 Task: Set line height 0.
Action: Mouse moved to (17, 475)
Screenshot: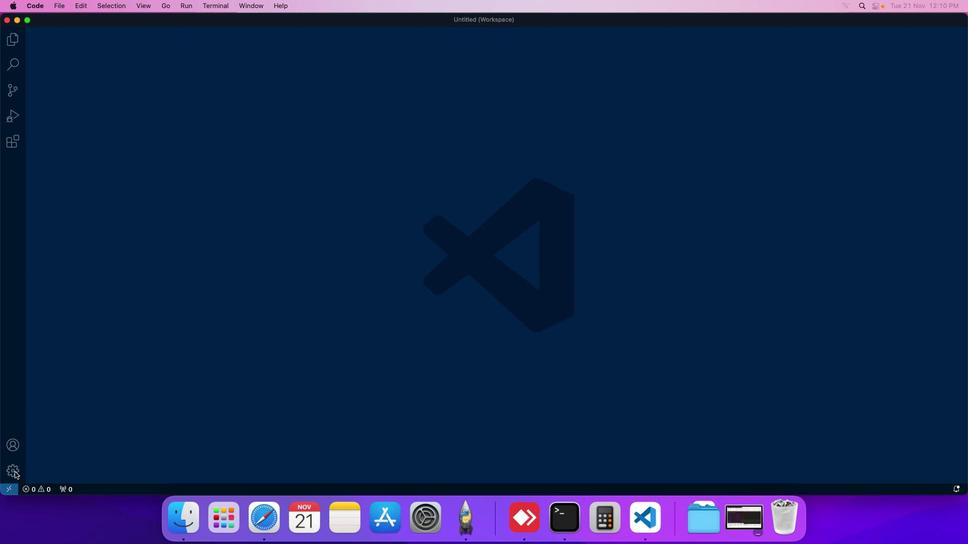 
Action: Mouse pressed left at (17, 475)
Screenshot: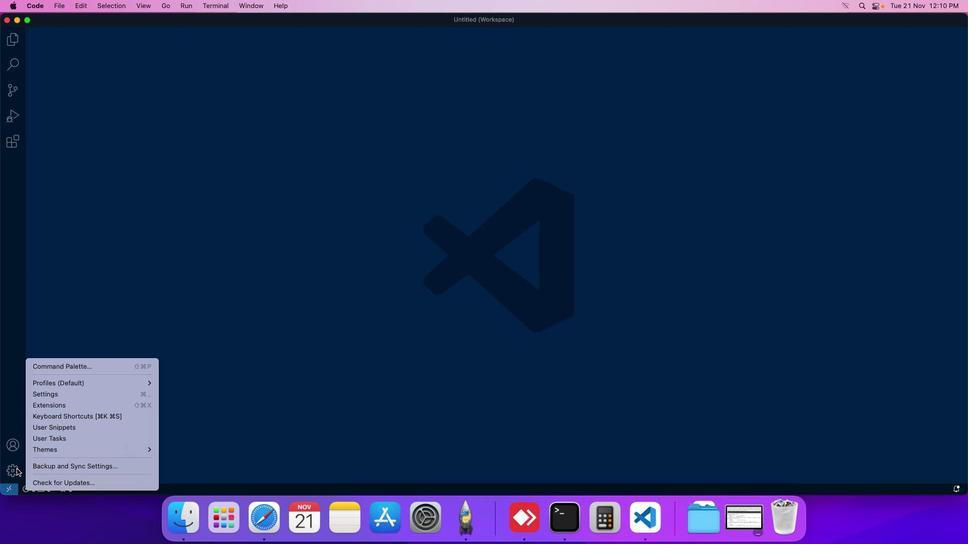 
Action: Mouse moved to (59, 402)
Screenshot: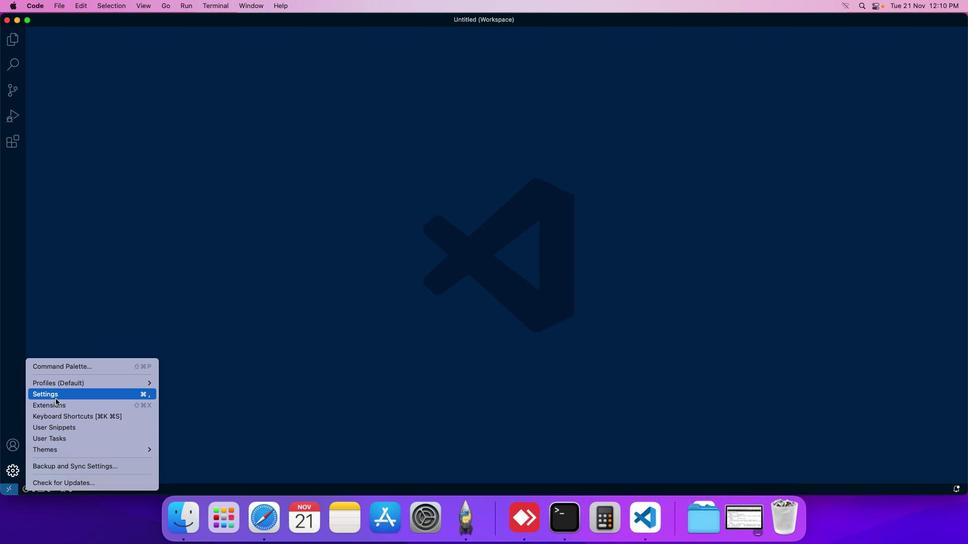 
Action: Mouse pressed left at (59, 402)
Screenshot: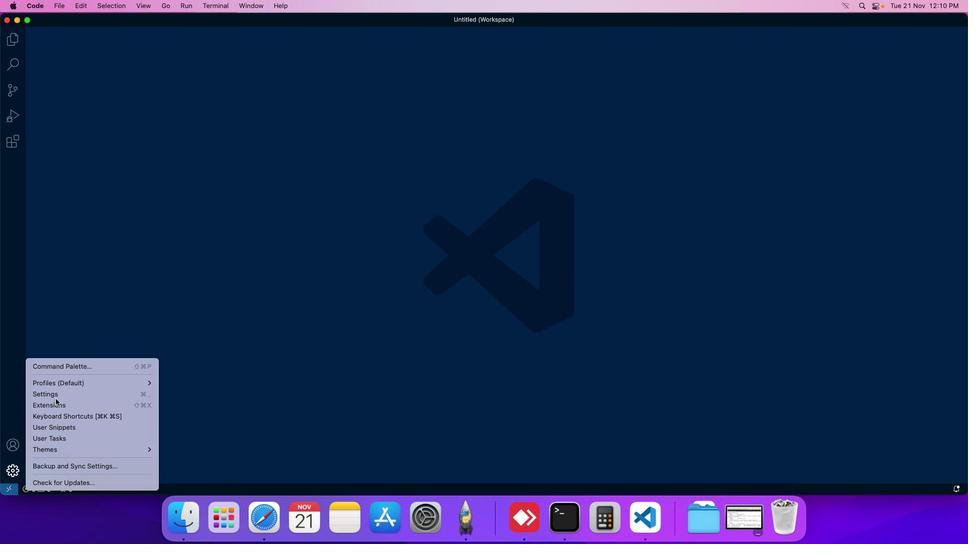 
Action: Mouse moved to (237, 89)
Screenshot: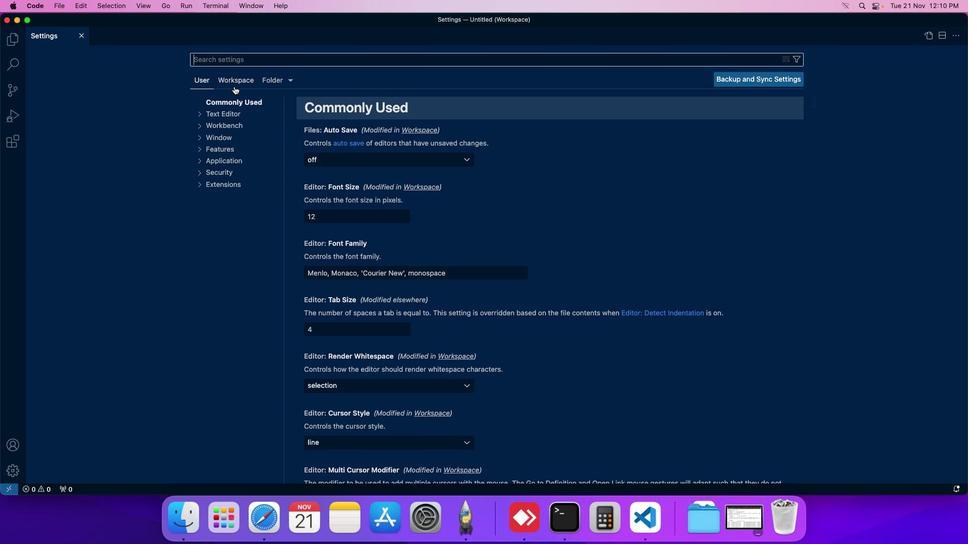 
Action: Mouse pressed left at (237, 89)
Screenshot: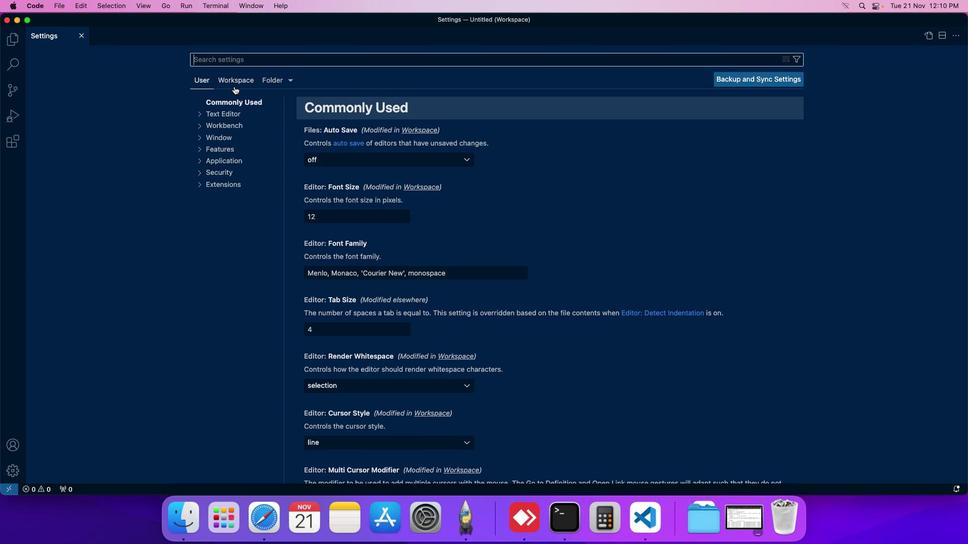 
Action: Mouse moved to (231, 151)
Screenshot: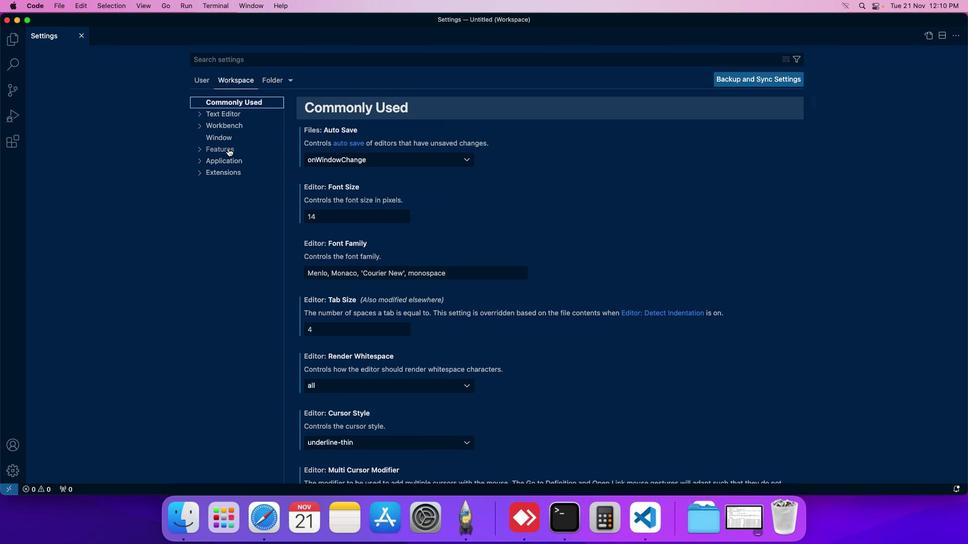 
Action: Mouse pressed left at (231, 151)
Screenshot: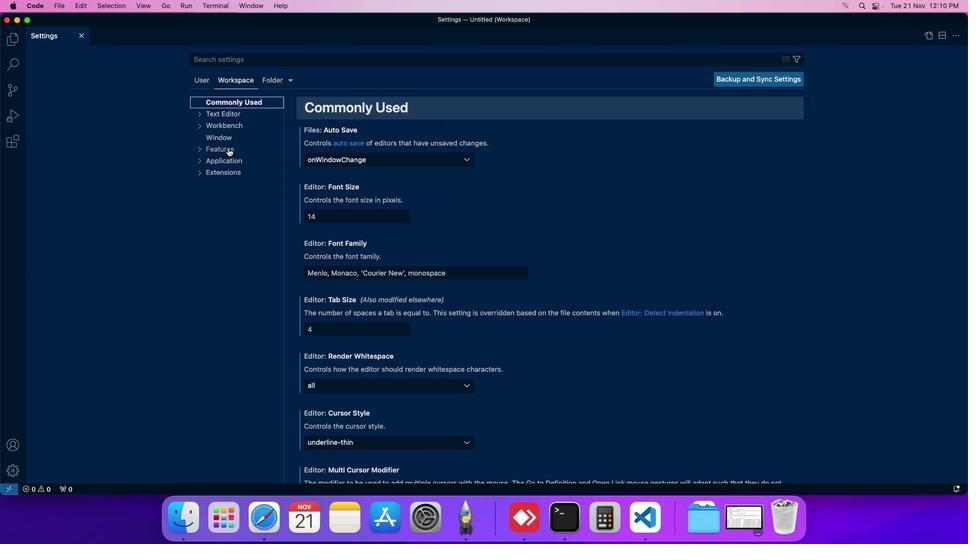 
Action: Mouse moved to (231, 362)
Screenshot: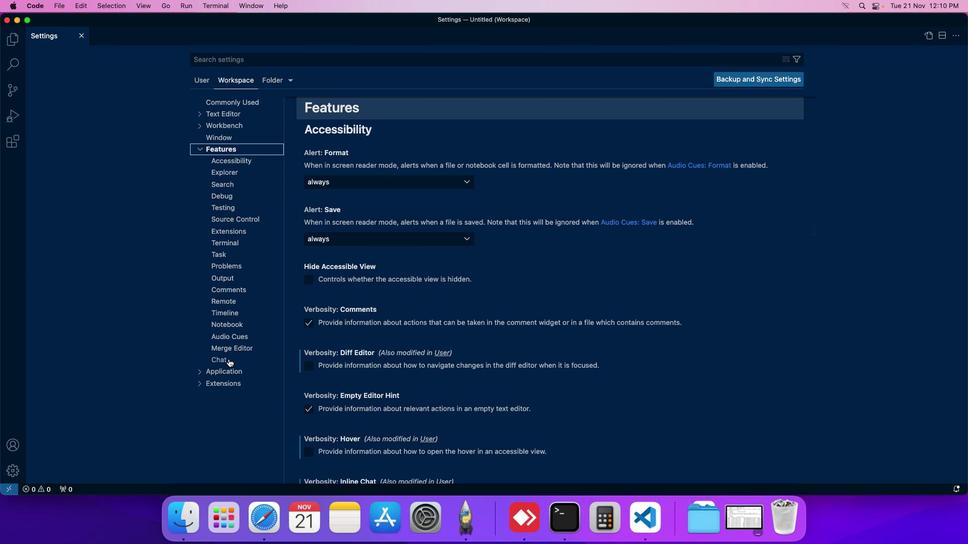 
Action: Mouse pressed left at (231, 362)
Screenshot: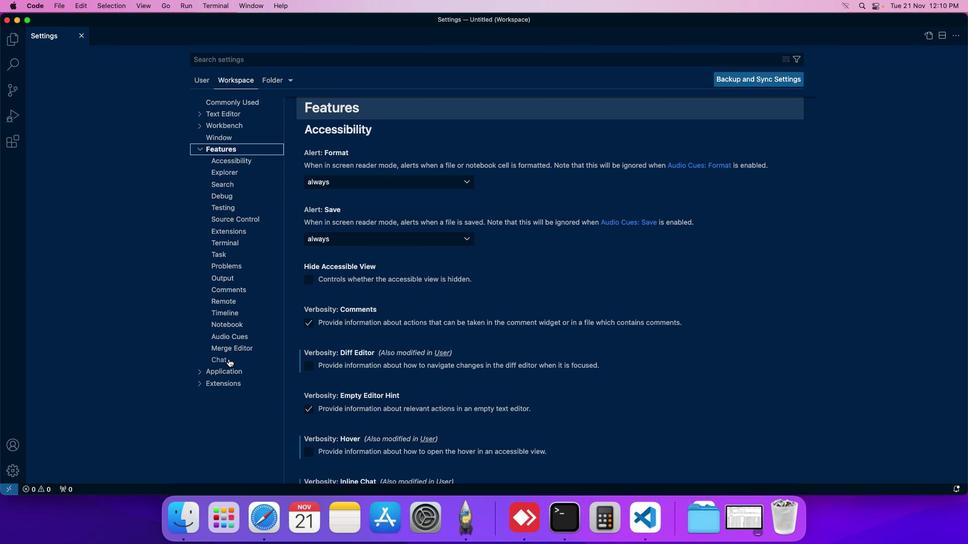 
Action: Mouse moved to (339, 332)
Screenshot: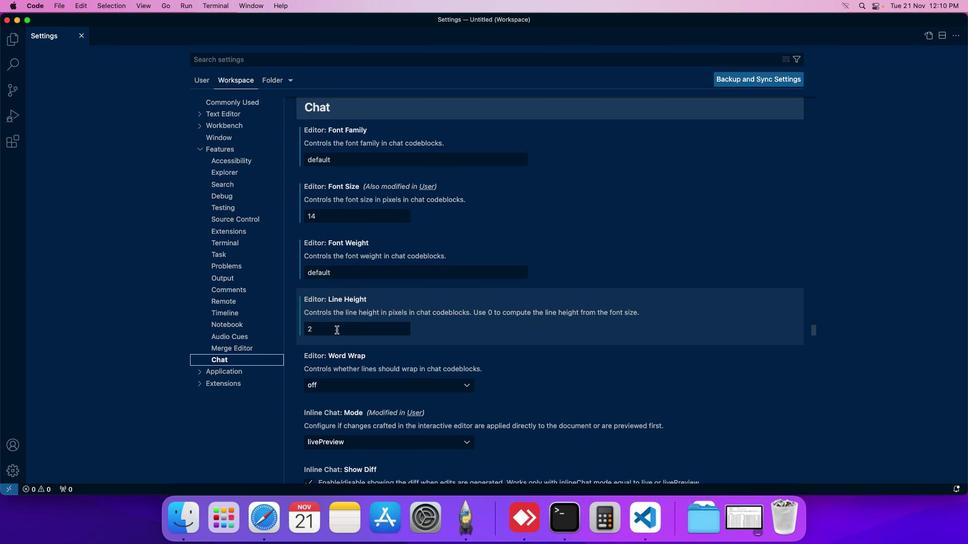 
Action: Mouse pressed left at (339, 332)
Screenshot: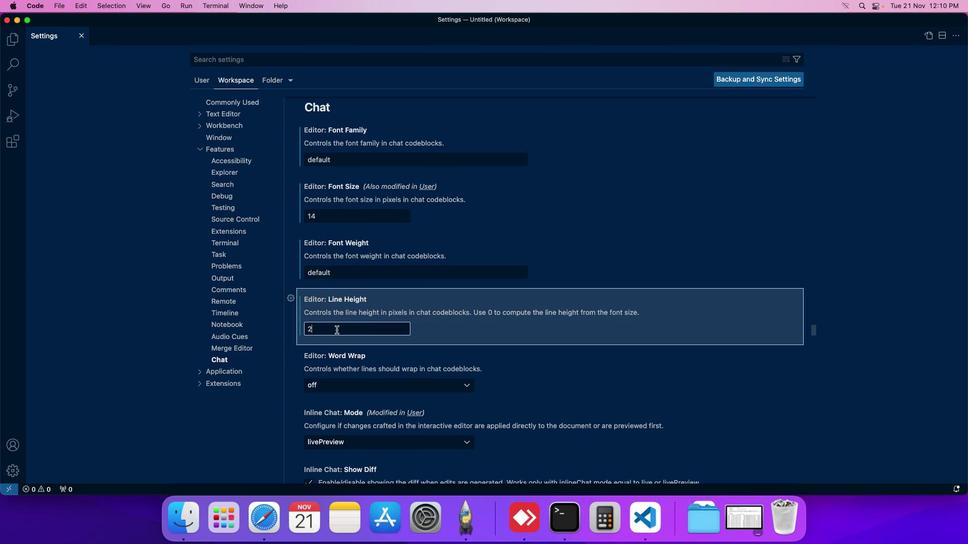 
Action: Key pressed Key.backspace'0'
Screenshot: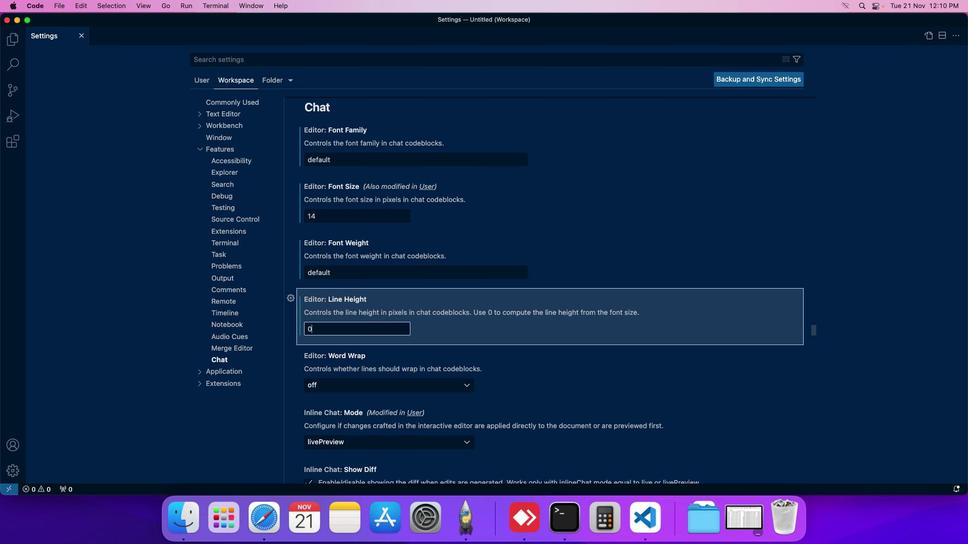 
